 Task: Add current time to the page.
Action: Mouse moved to (44, 81)
Screenshot: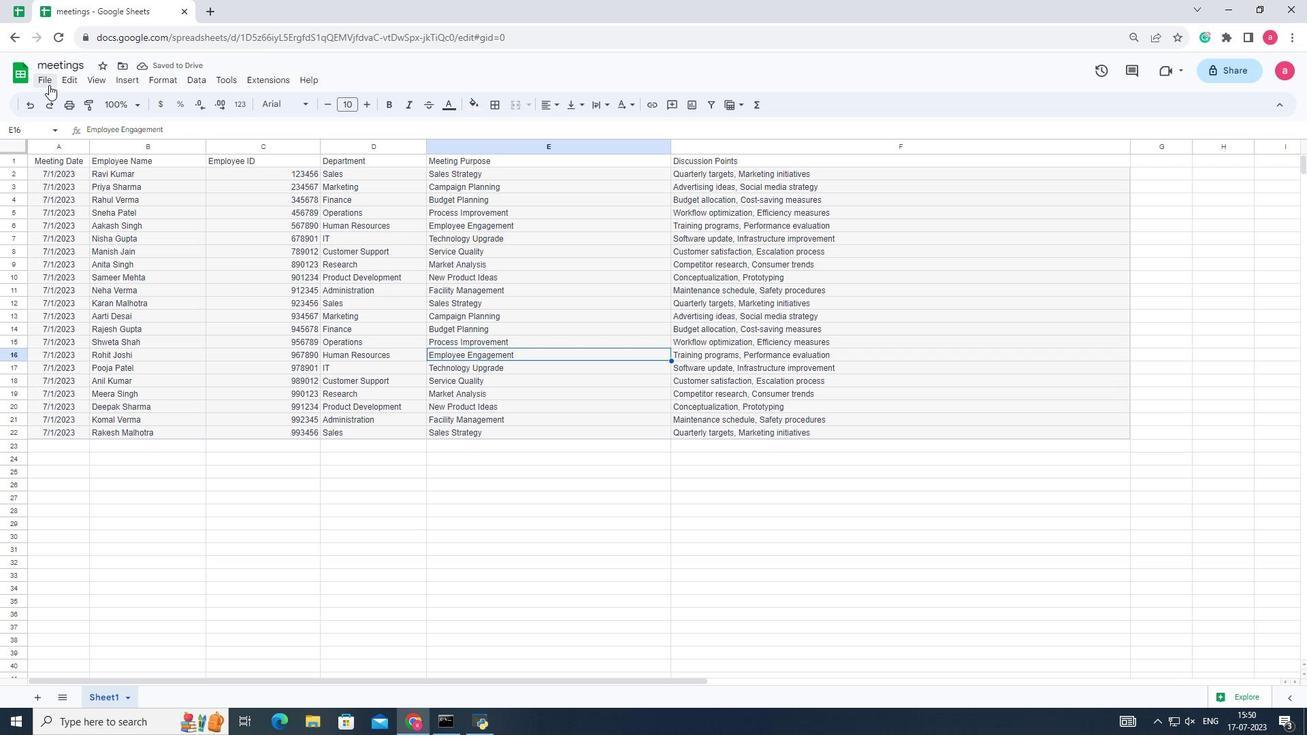 
Action: Mouse pressed left at (44, 81)
Screenshot: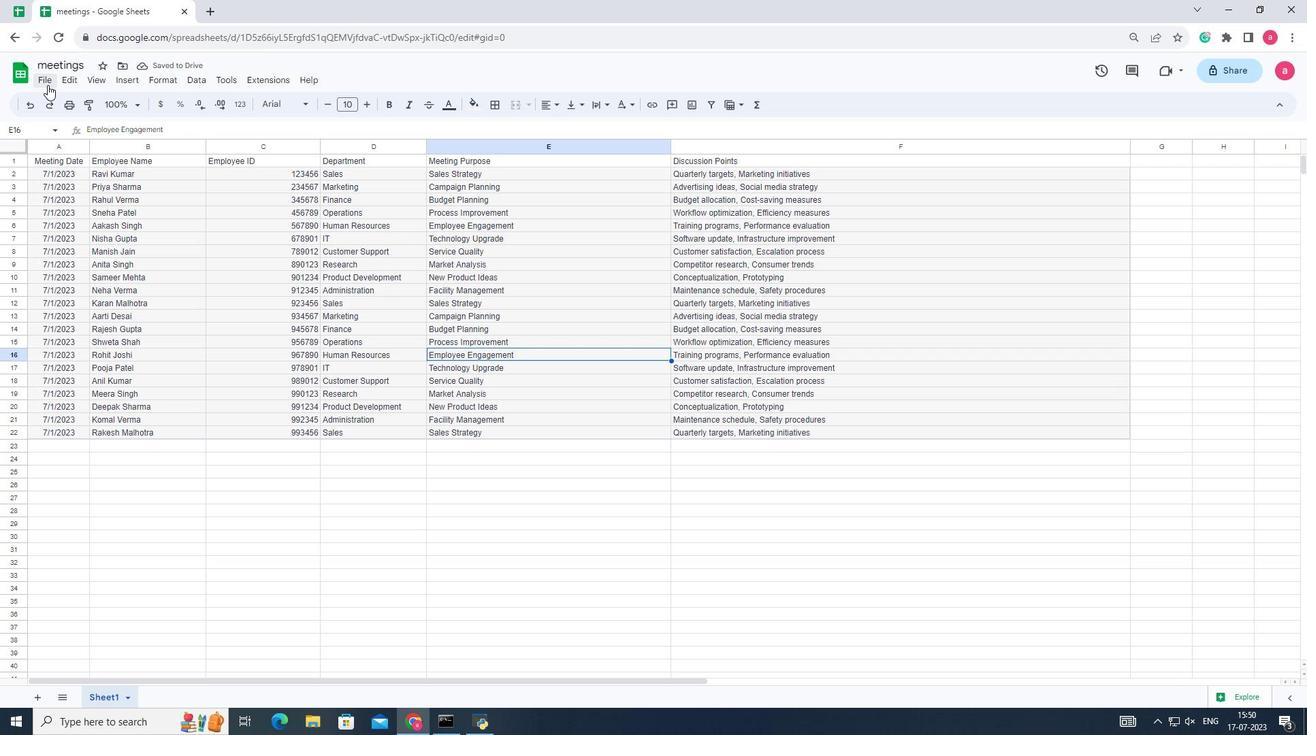 
Action: Mouse moved to (66, 444)
Screenshot: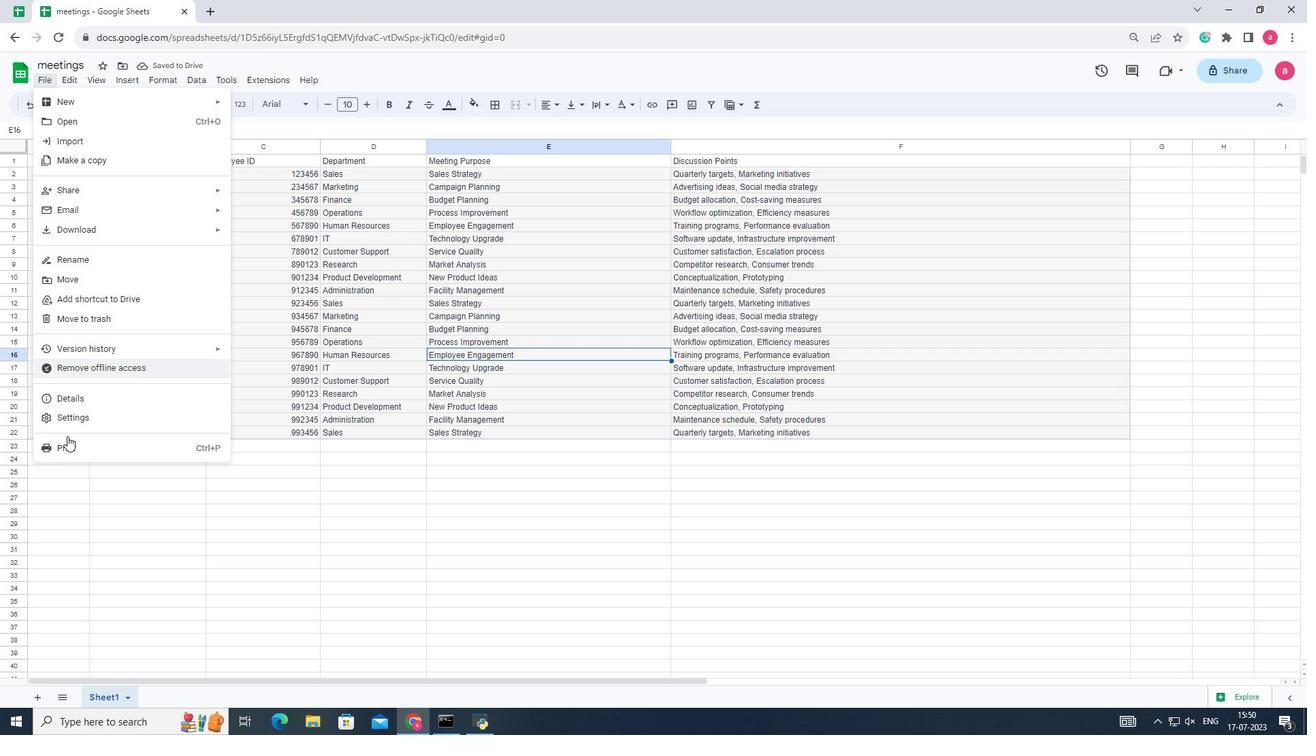 
Action: Mouse pressed left at (66, 444)
Screenshot: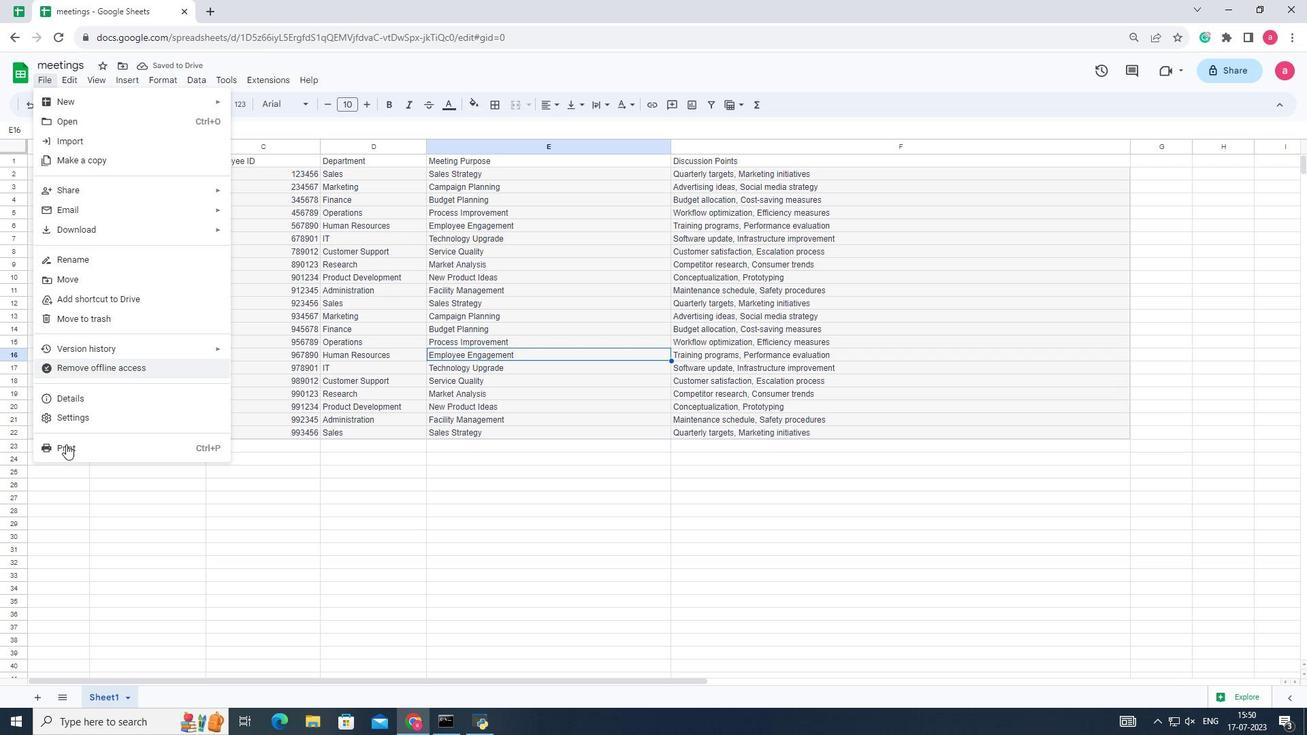 
Action: Mouse moved to (1166, 416)
Screenshot: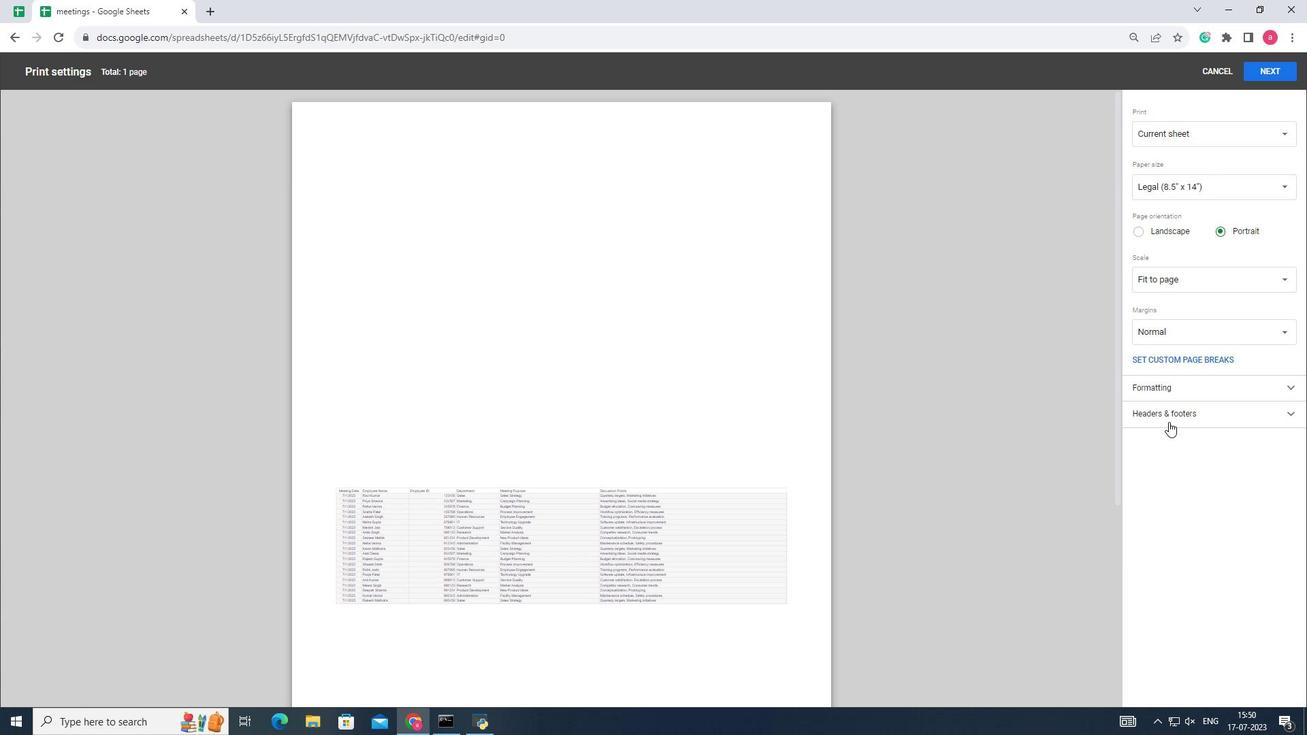 
Action: Mouse pressed left at (1166, 416)
Screenshot: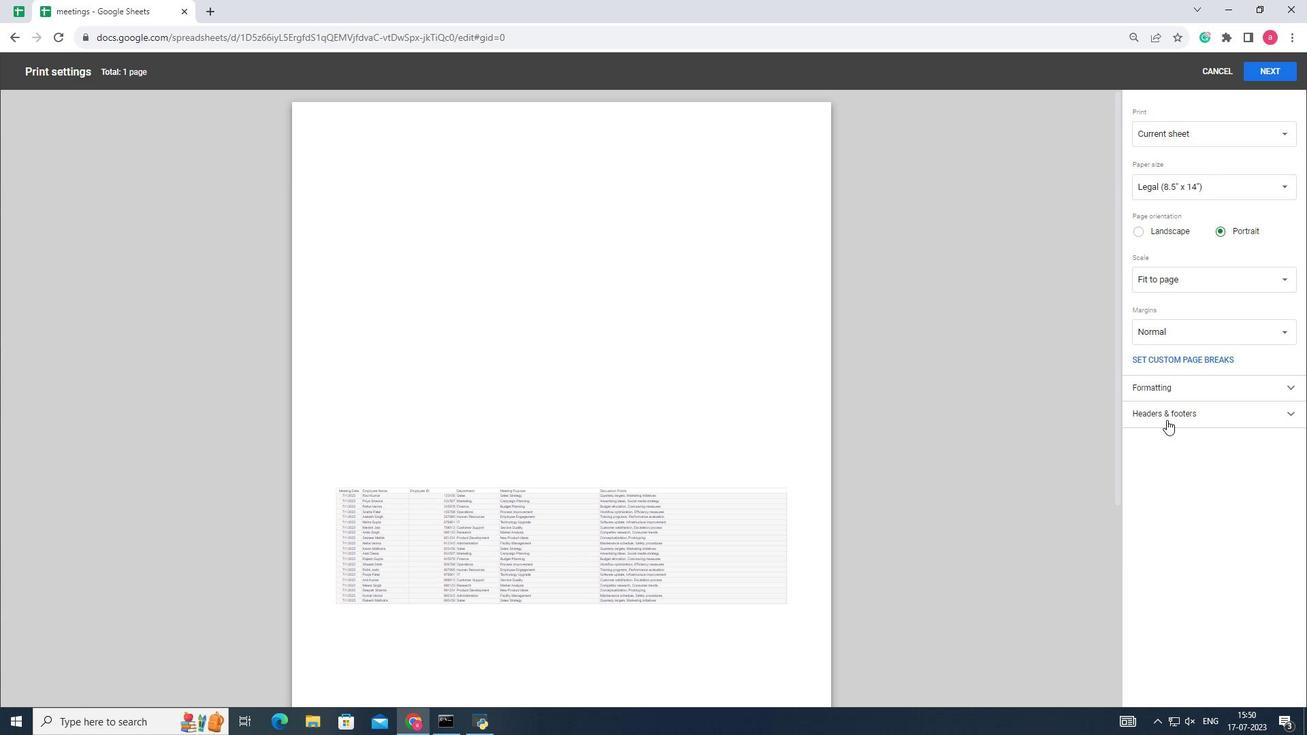 
Action: Mouse moved to (1191, 534)
Screenshot: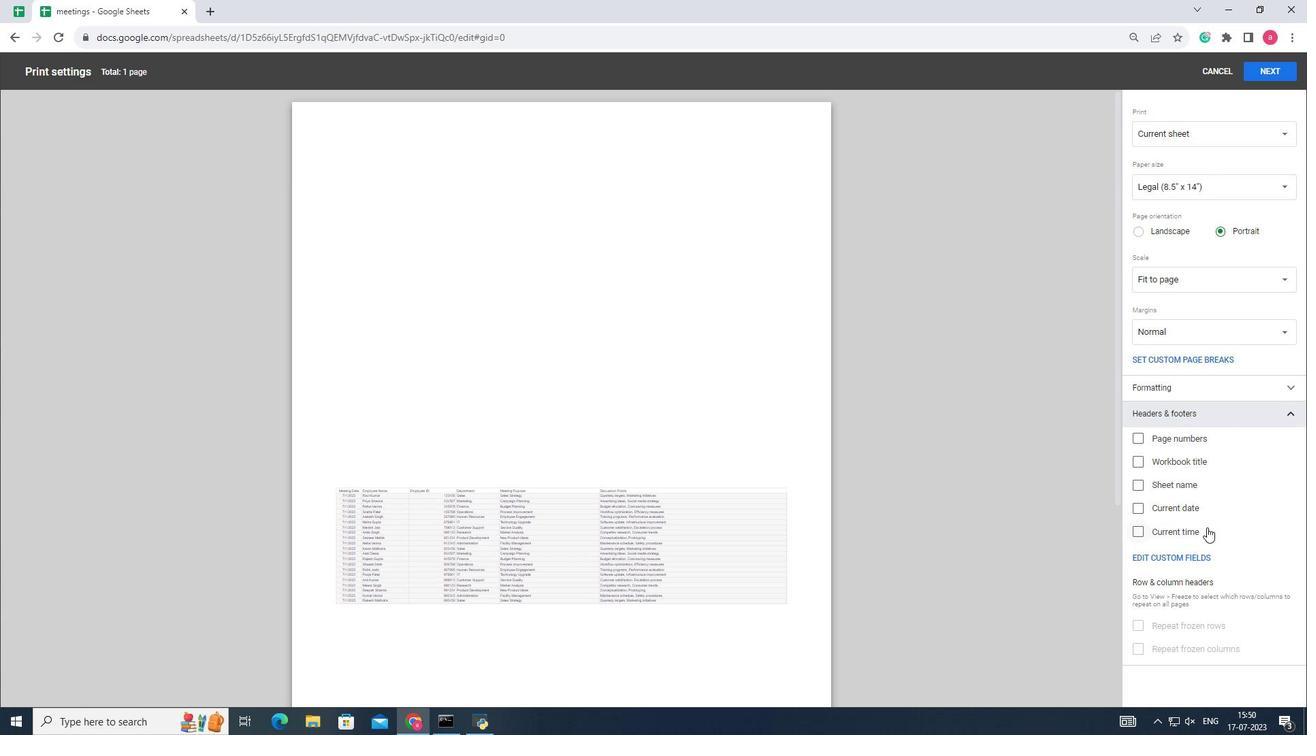 
Action: Mouse pressed left at (1191, 534)
Screenshot: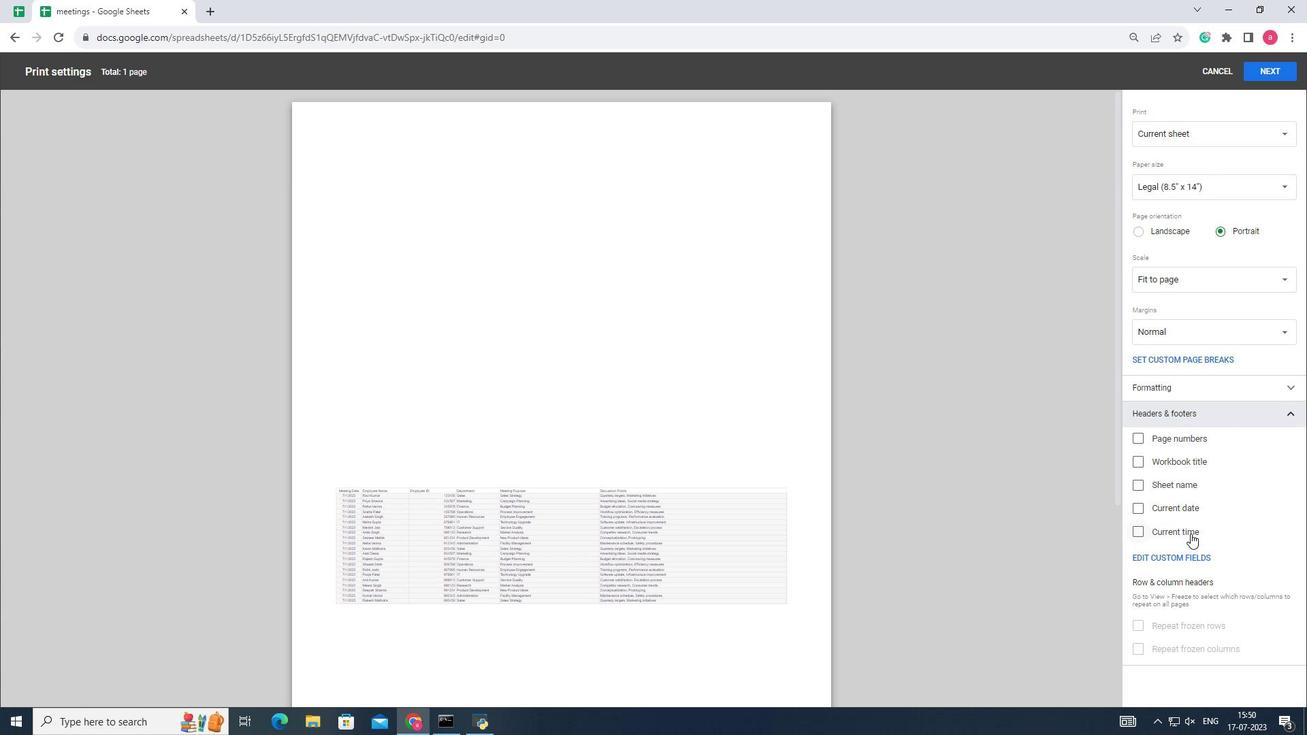 
